 Task: Create a due date automation trigger when advanced on, the moment a card is due add fields with custom field "Resume" set to a date not in this month.
Action: Mouse moved to (891, 262)
Screenshot: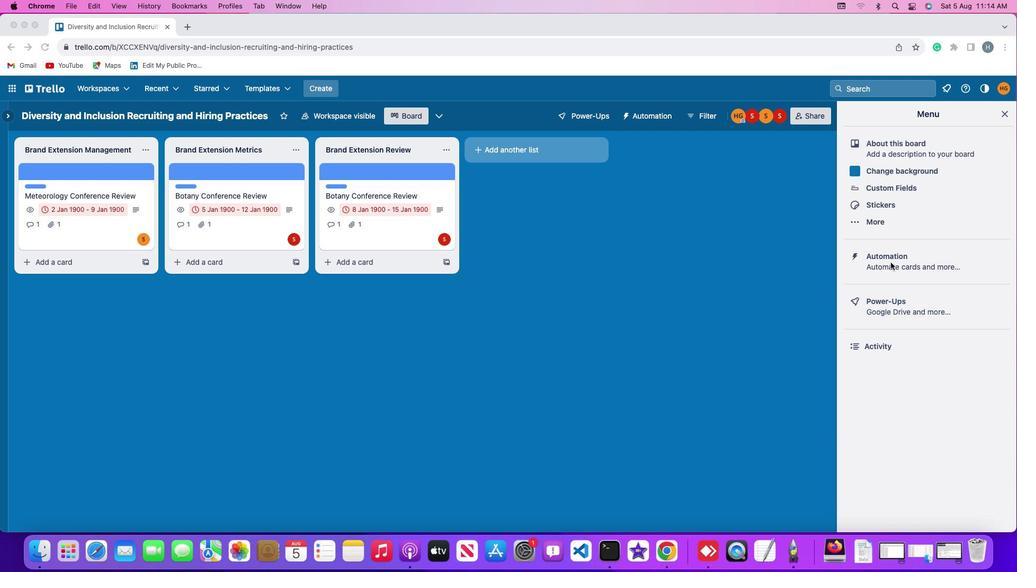 
Action: Mouse pressed left at (891, 262)
Screenshot: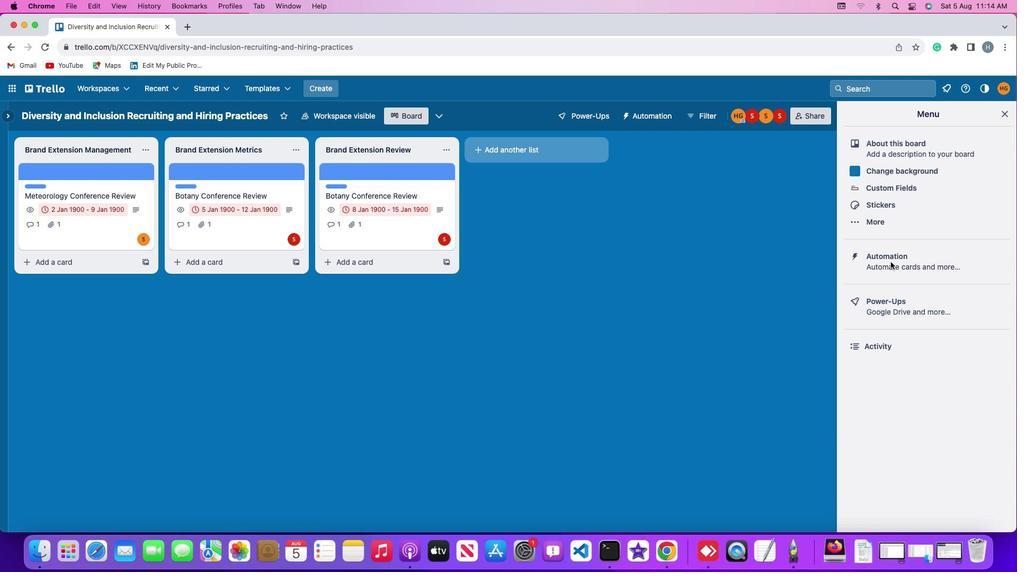 
Action: Mouse moved to (891, 262)
Screenshot: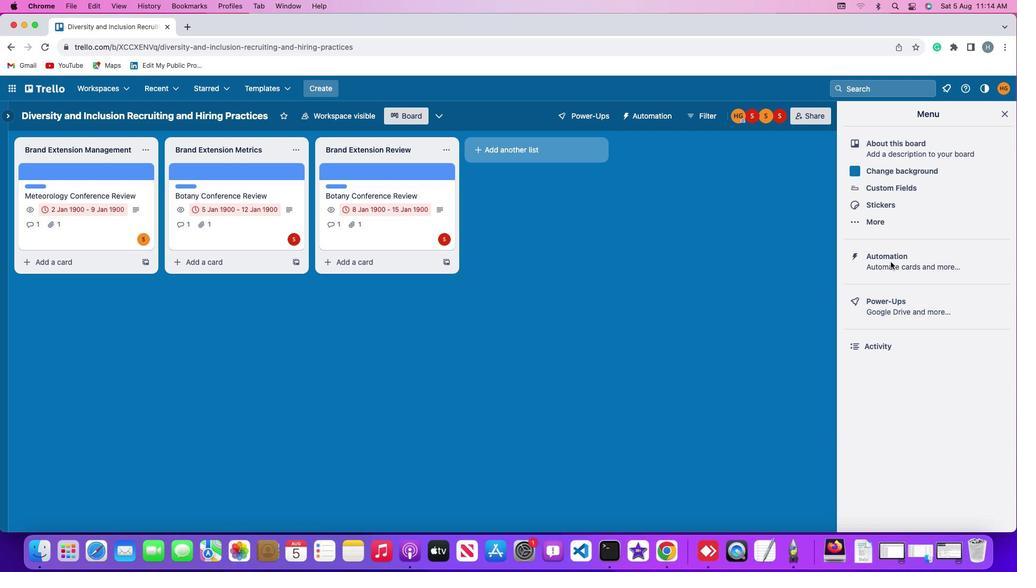 
Action: Mouse pressed left at (891, 262)
Screenshot: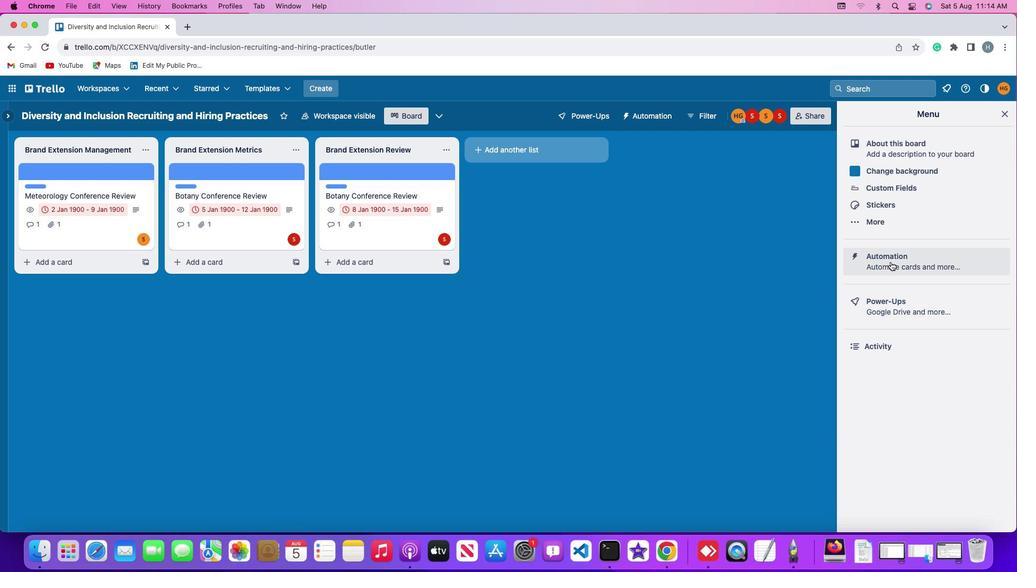 
Action: Mouse moved to (81, 253)
Screenshot: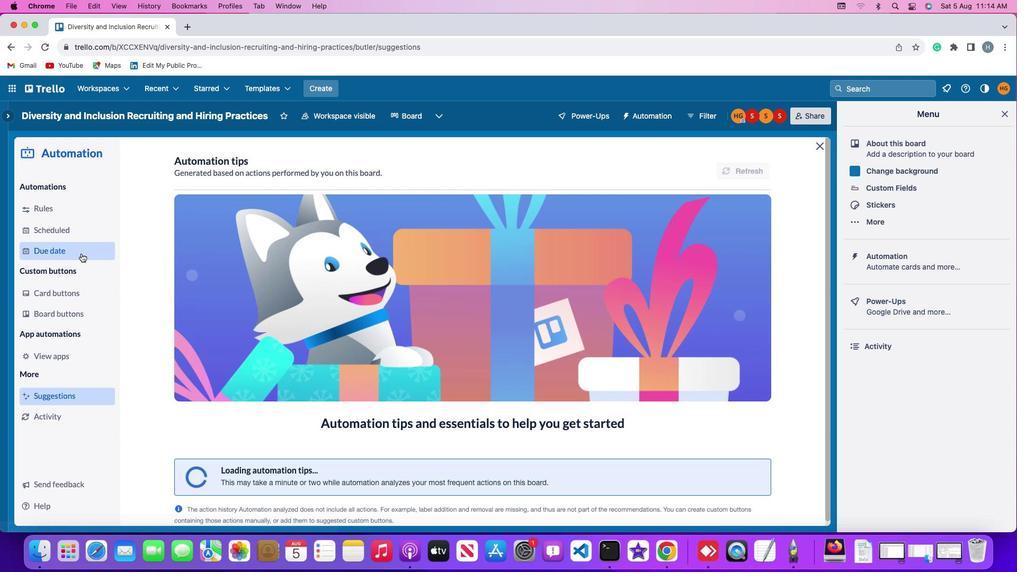 
Action: Mouse pressed left at (81, 253)
Screenshot: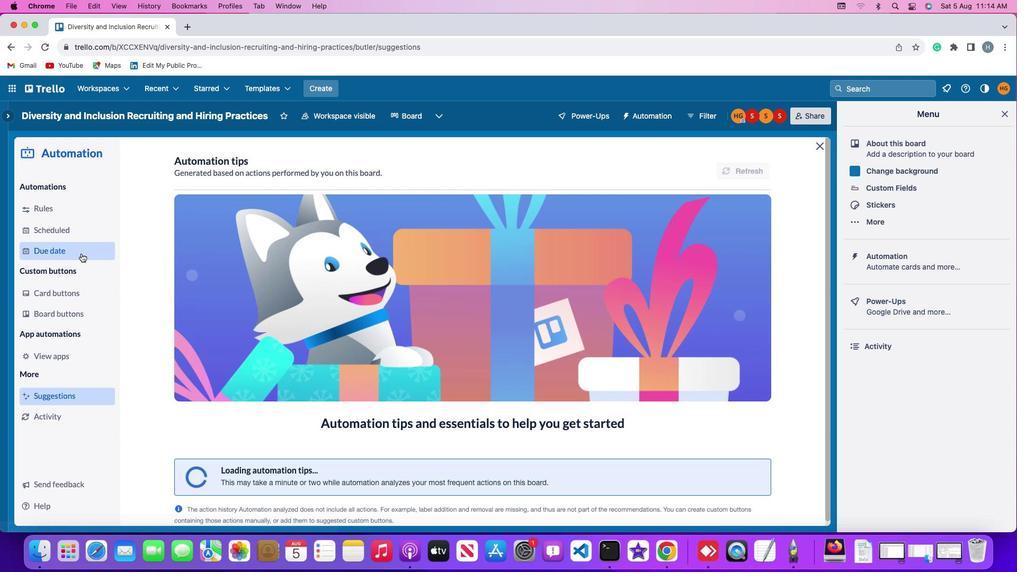 
Action: Mouse moved to (704, 163)
Screenshot: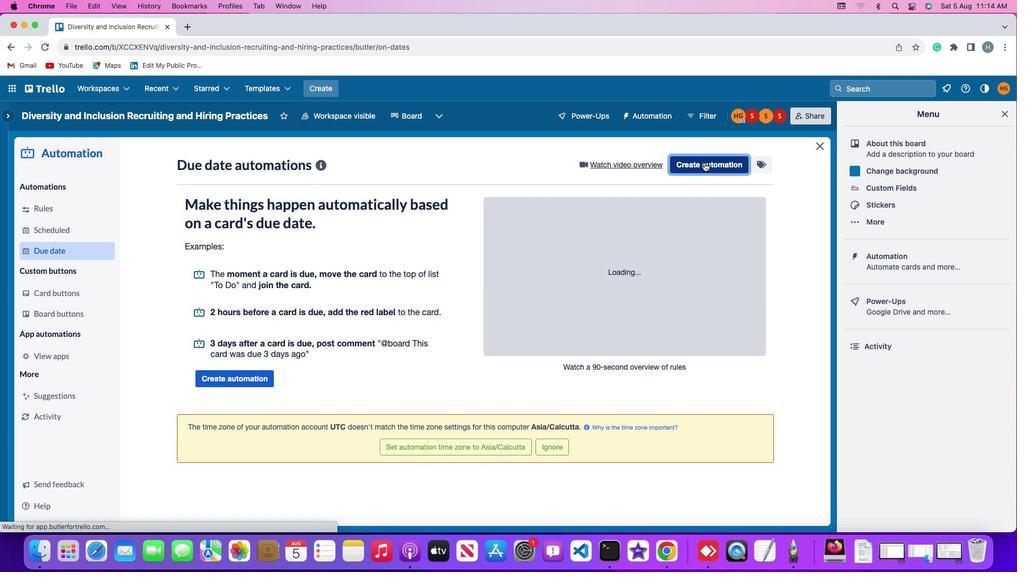 
Action: Mouse pressed left at (704, 163)
Screenshot: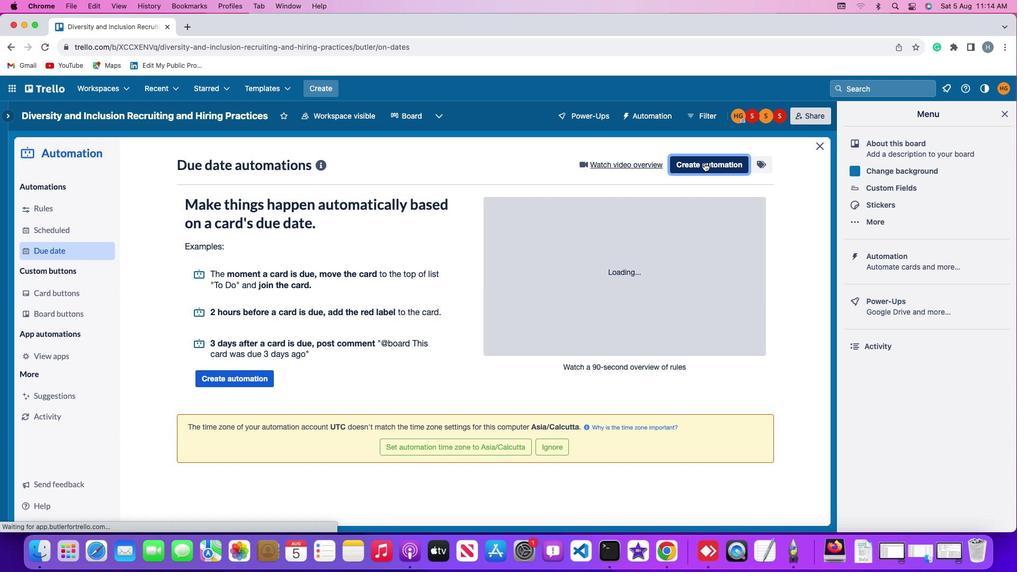 
Action: Mouse moved to (474, 263)
Screenshot: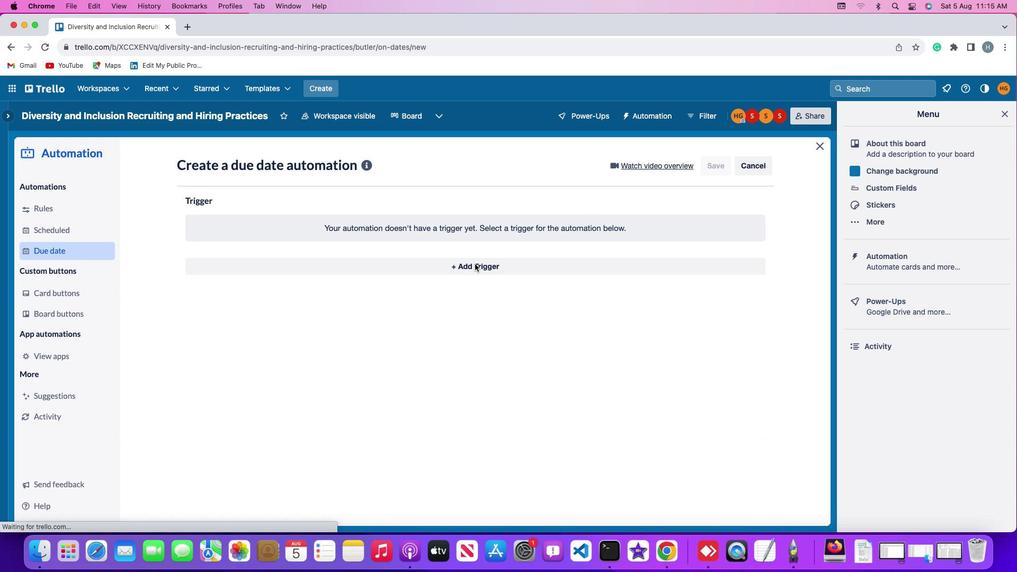 
Action: Mouse pressed left at (474, 263)
Screenshot: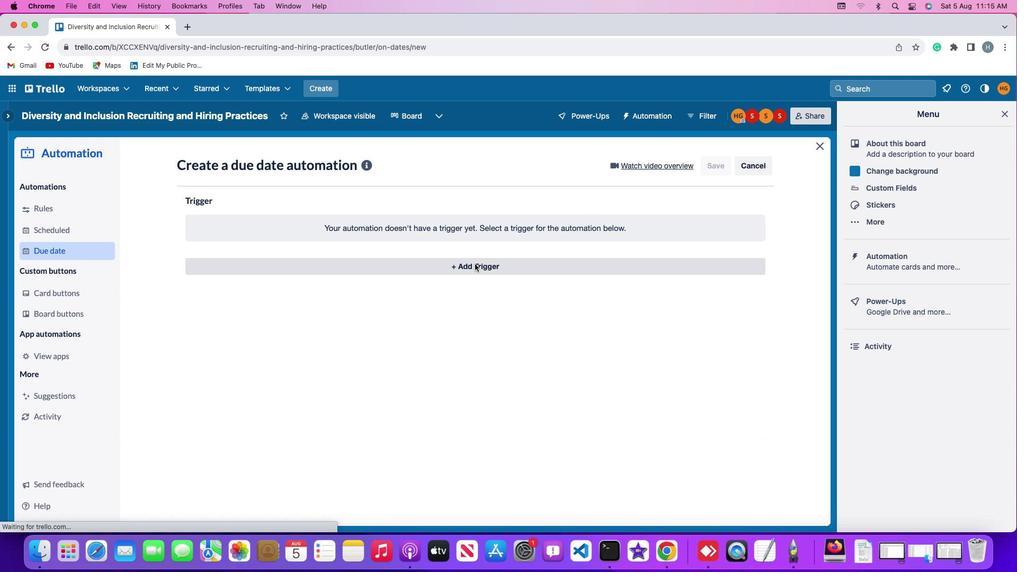 
Action: Mouse moved to (216, 391)
Screenshot: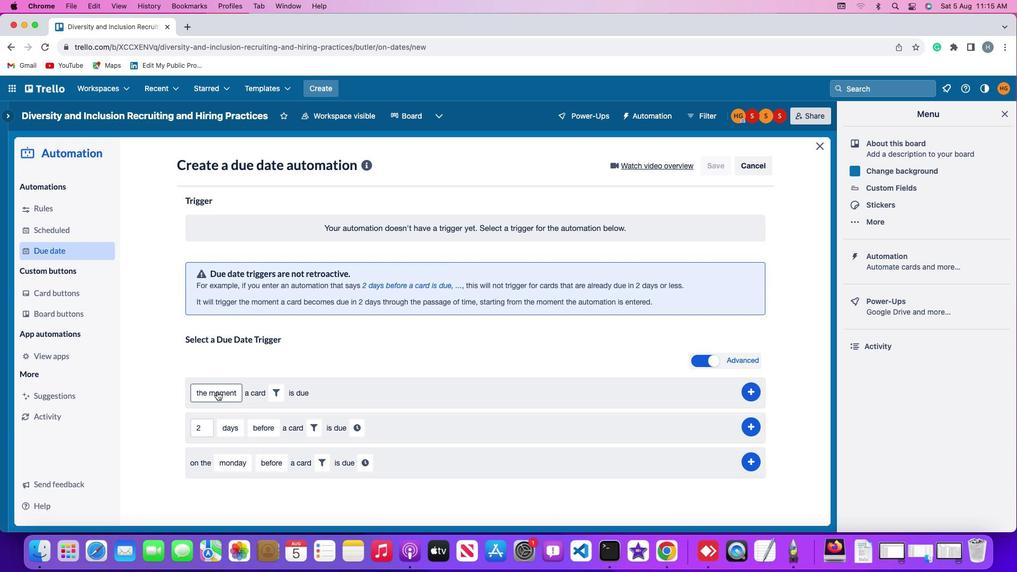 
Action: Mouse pressed left at (216, 391)
Screenshot: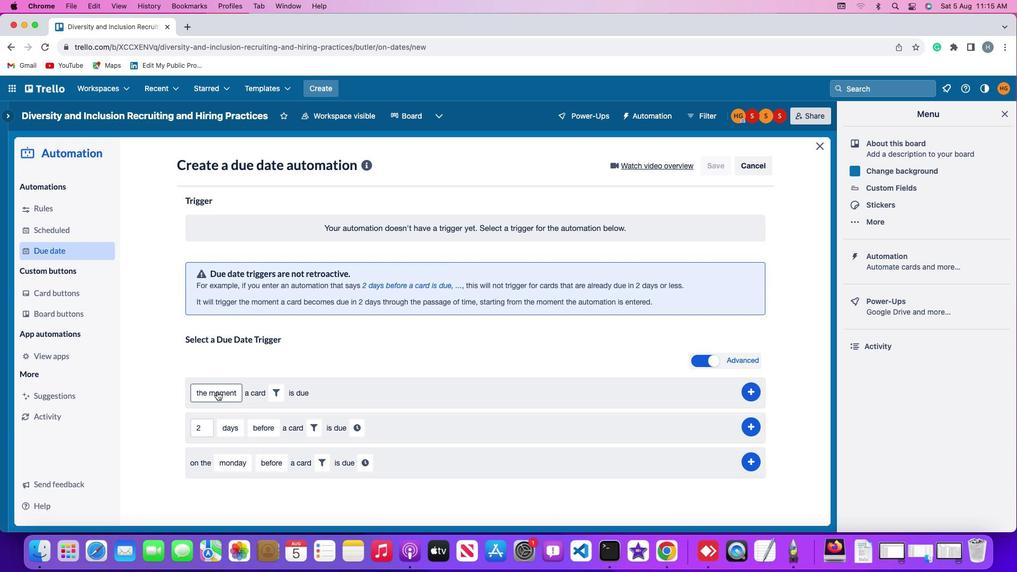
Action: Mouse moved to (228, 415)
Screenshot: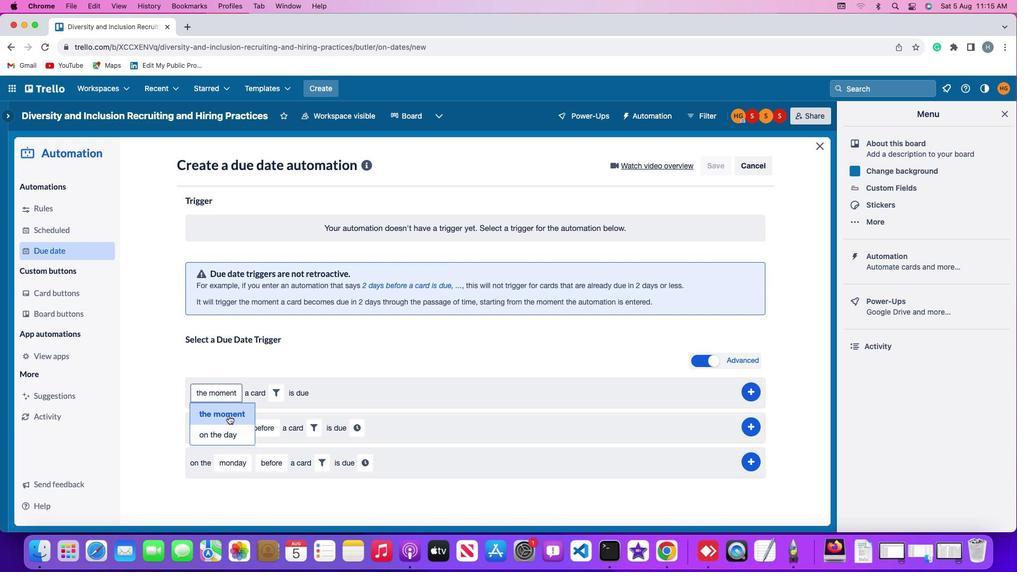 
Action: Mouse pressed left at (228, 415)
Screenshot: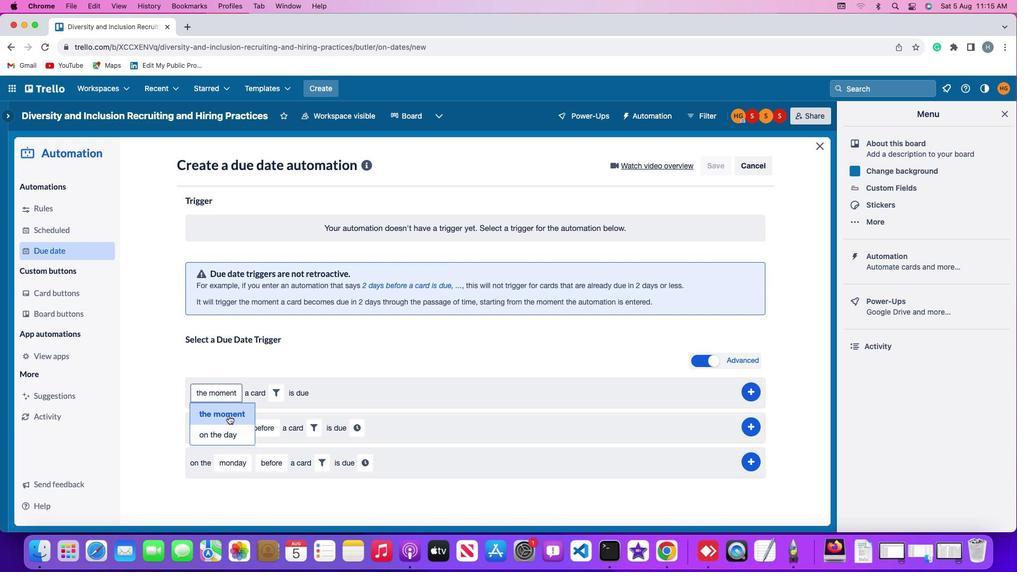 
Action: Mouse moved to (275, 393)
Screenshot: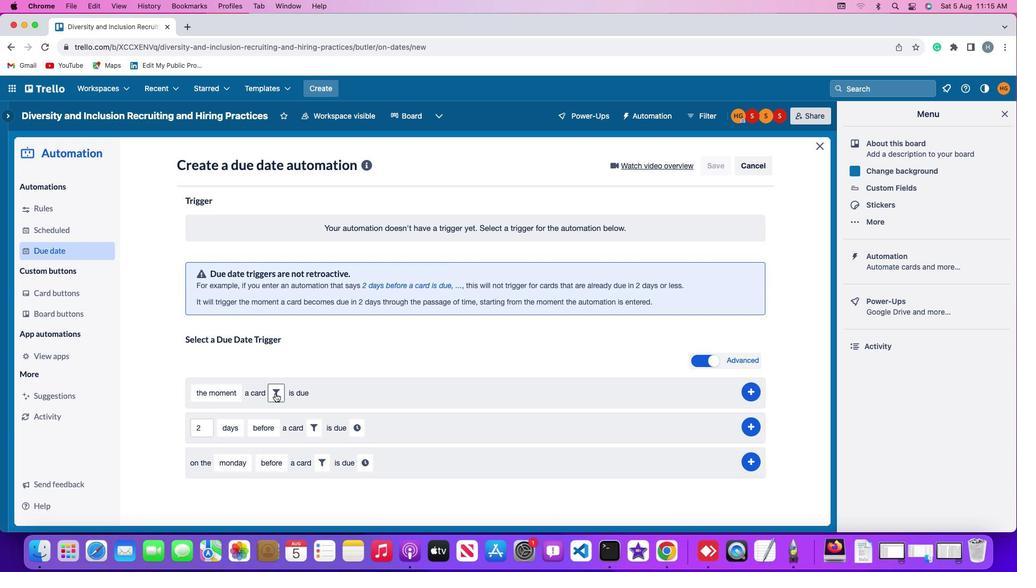 
Action: Mouse pressed left at (275, 393)
Screenshot: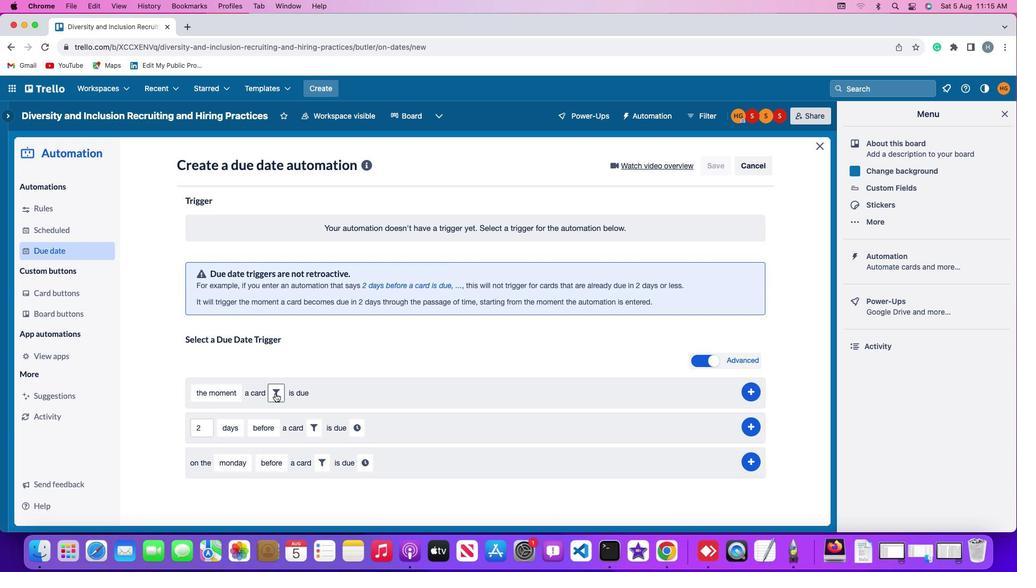 
Action: Mouse moved to (451, 428)
Screenshot: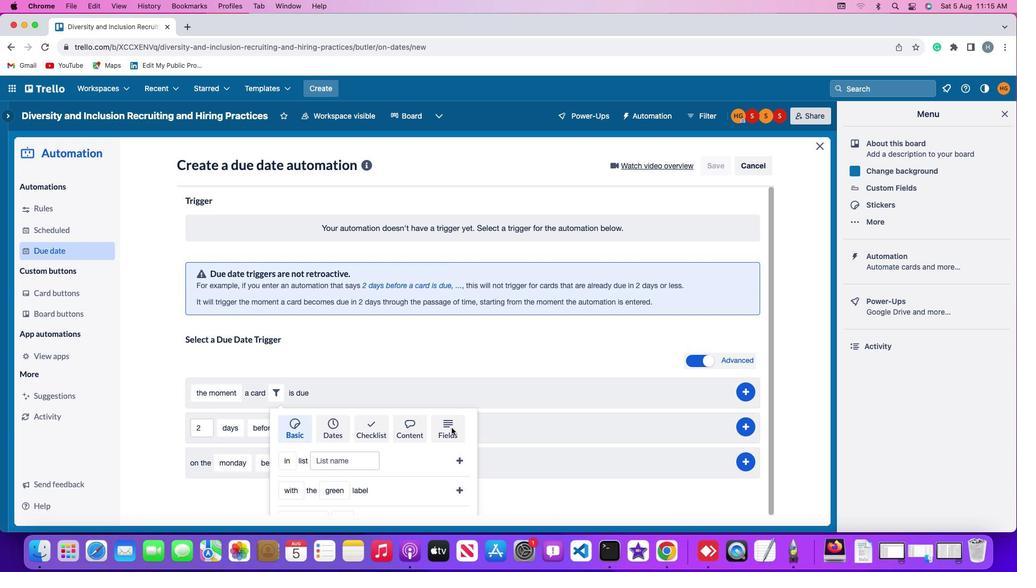 
Action: Mouse pressed left at (451, 428)
Screenshot: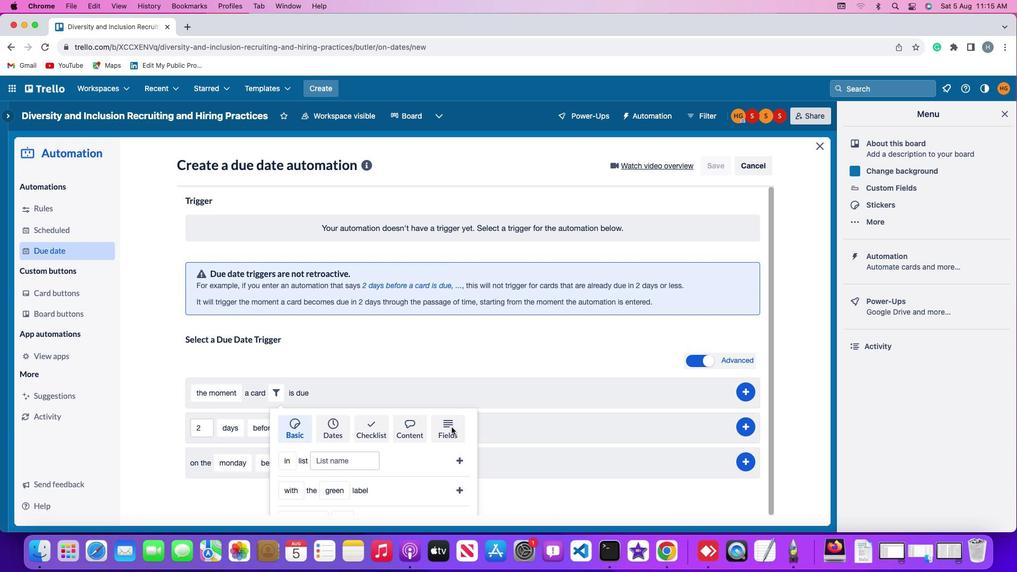 
Action: Mouse moved to (451, 427)
Screenshot: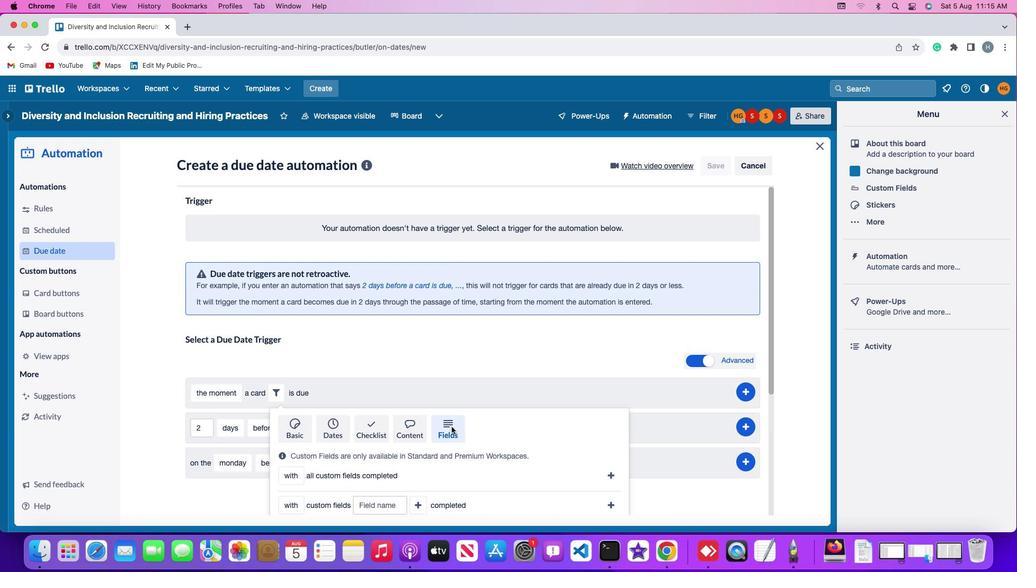 
Action: Mouse scrolled (451, 427) with delta (0, 0)
Screenshot: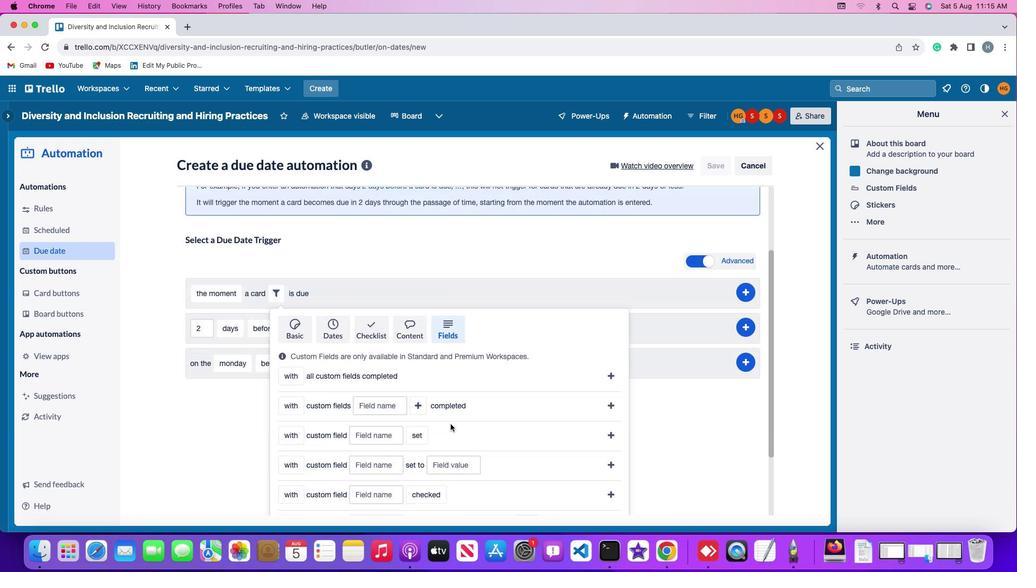
Action: Mouse scrolled (451, 427) with delta (0, 0)
Screenshot: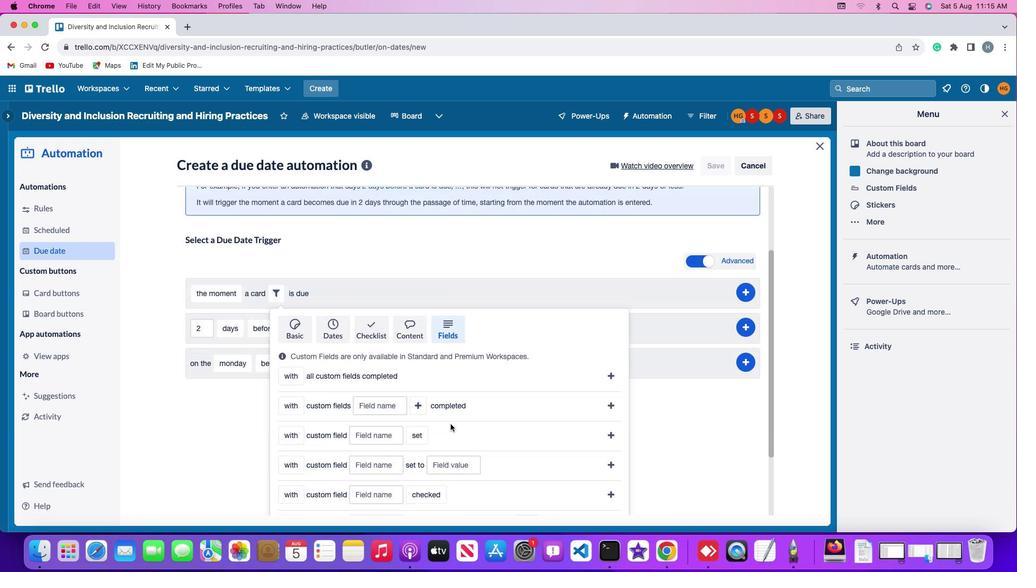 
Action: Mouse scrolled (451, 427) with delta (0, -1)
Screenshot: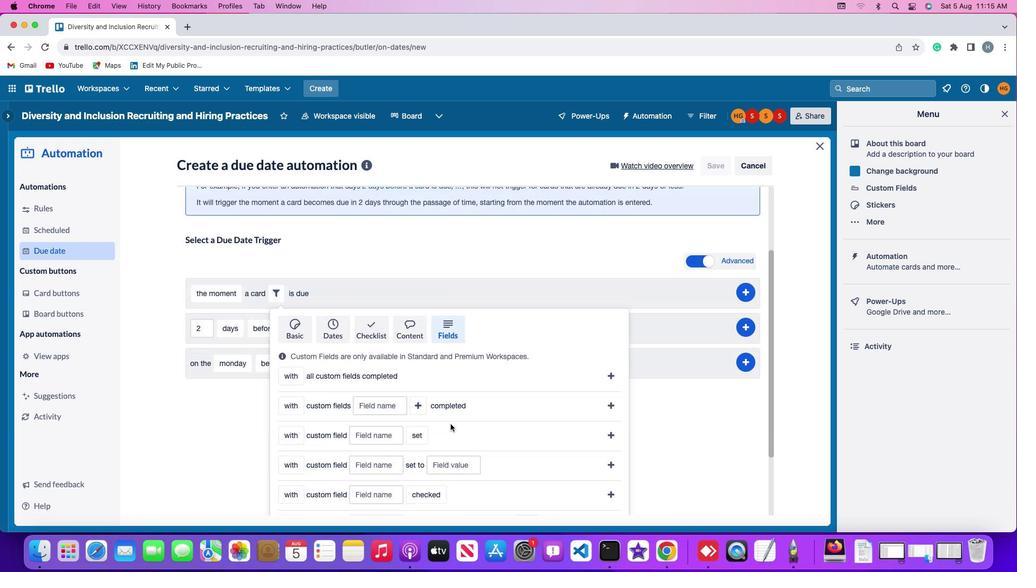 
Action: Mouse scrolled (451, 427) with delta (0, -2)
Screenshot: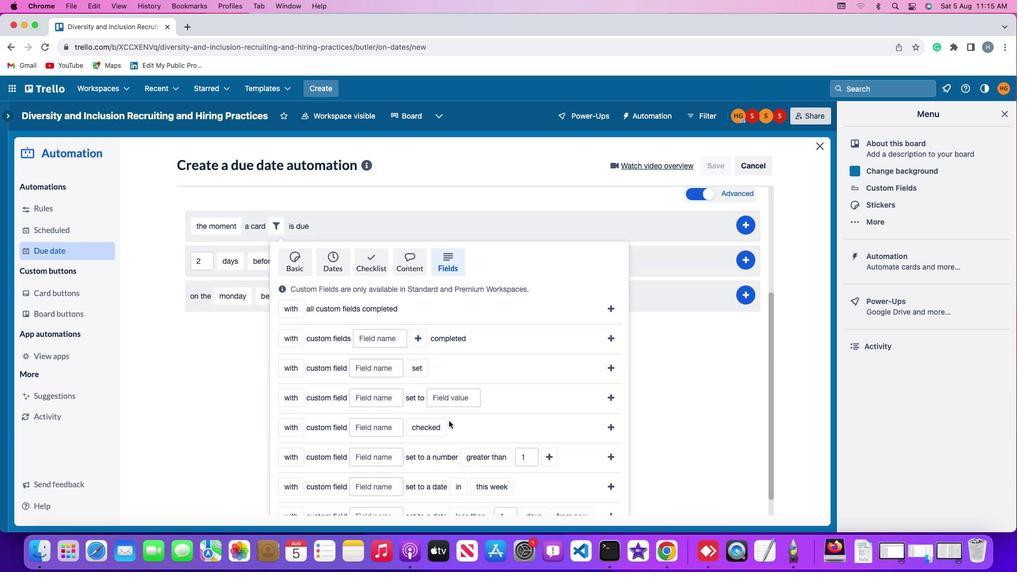 
Action: Mouse scrolled (451, 427) with delta (0, -3)
Screenshot: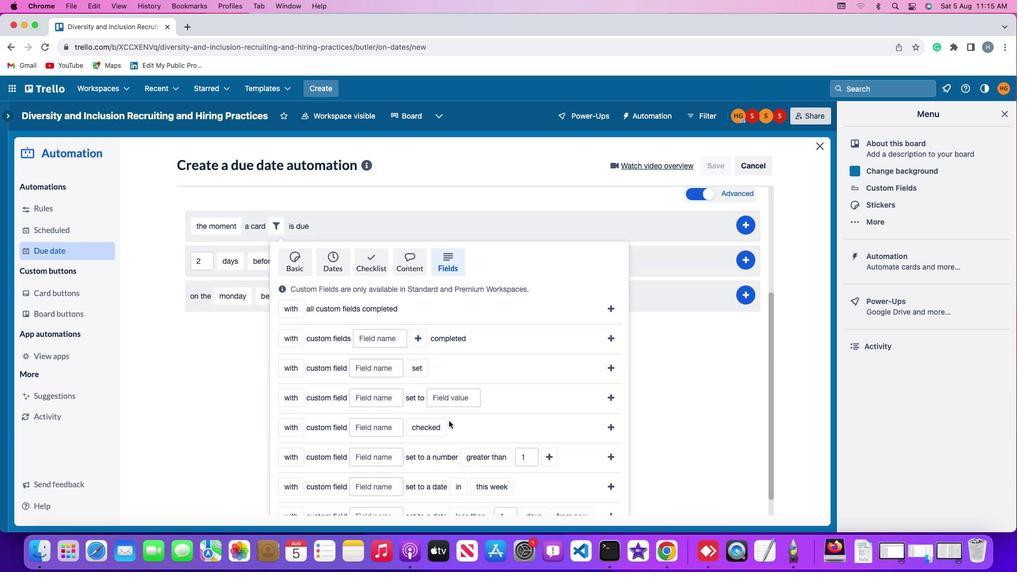 
Action: Mouse scrolled (451, 427) with delta (0, -3)
Screenshot: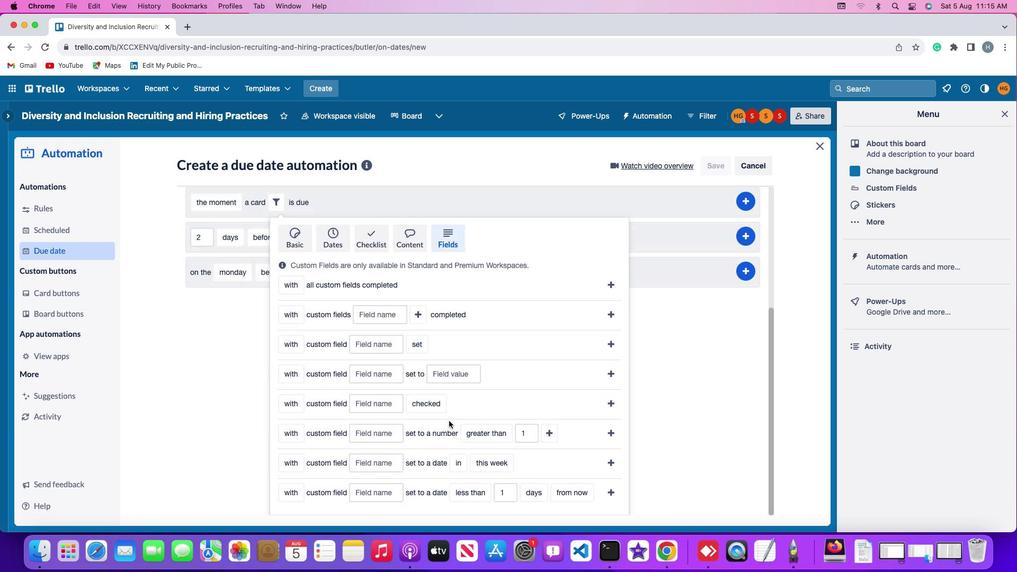 
Action: Mouse scrolled (451, 427) with delta (0, -3)
Screenshot: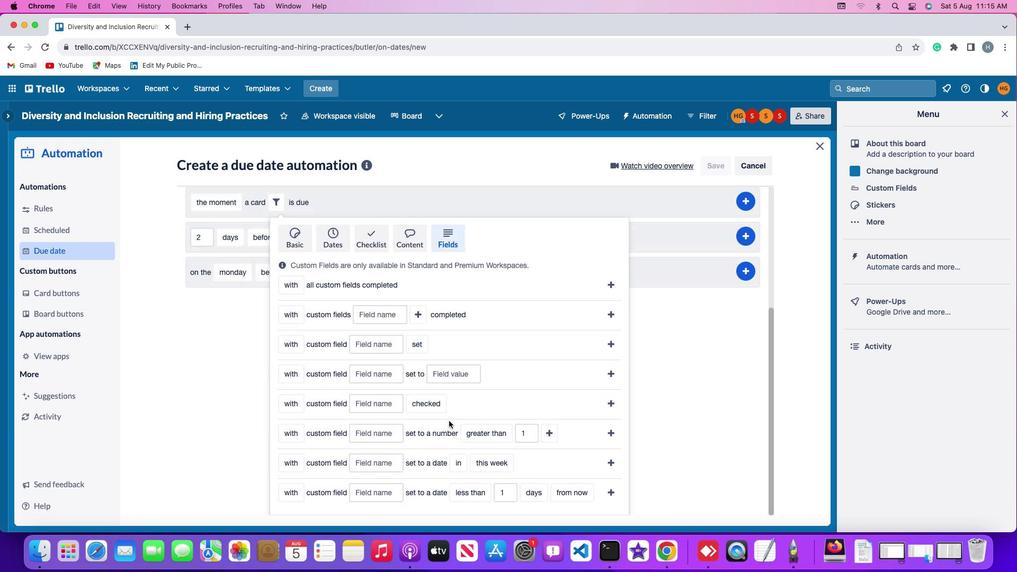
Action: Mouse moved to (448, 420)
Screenshot: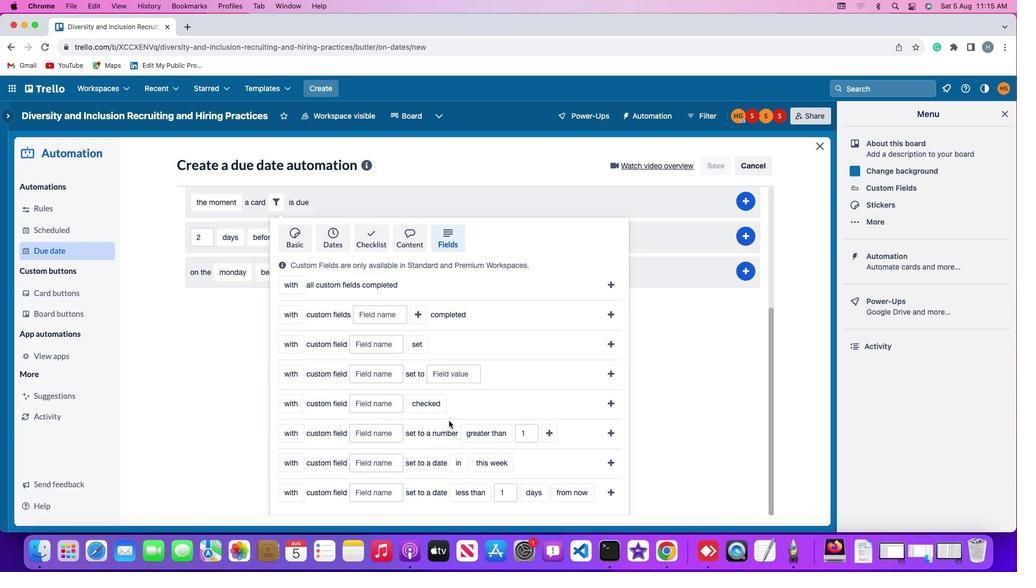 
Action: Mouse scrolled (448, 420) with delta (0, 0)
Screenshot: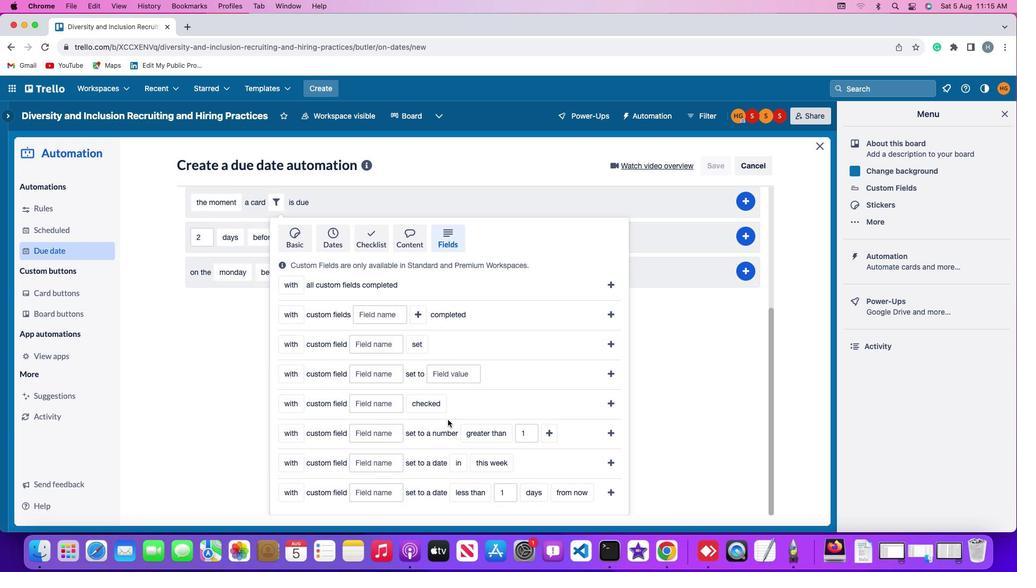 
Action: Mouse scrolled (448, 420) with delta (0, 0)
Screenshot: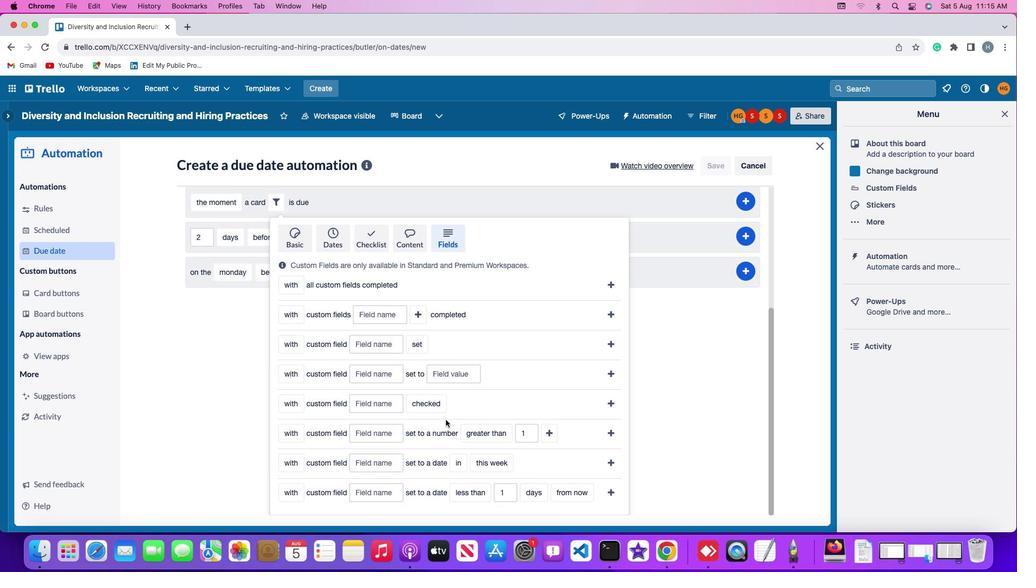 
Action: Mouse scrolled (448, 420) with delta (0, -1)
Screenshot: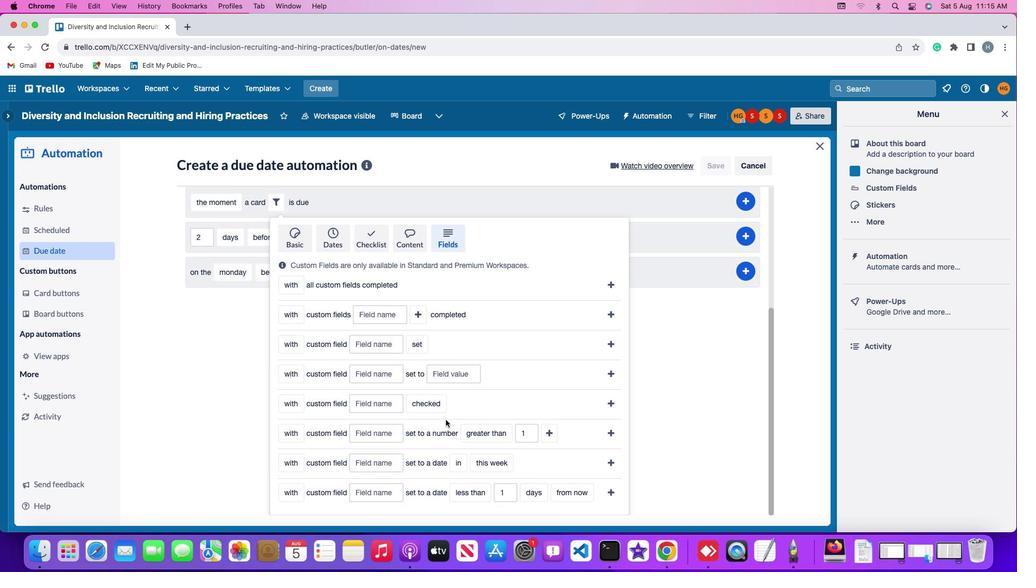 
Action: Mouse moved to (292, 460)
Screenshot: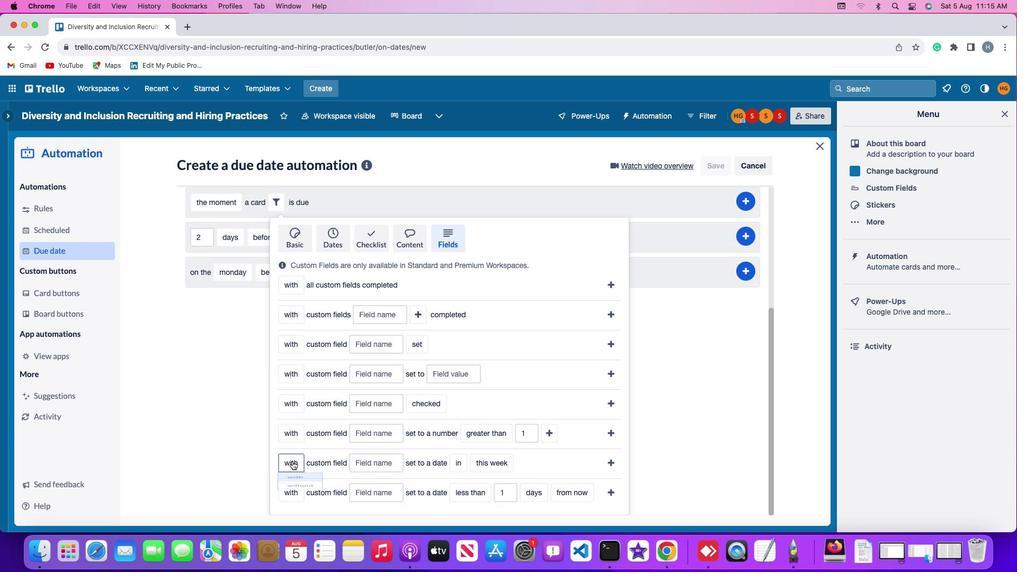 
Action: Mouse pressed left at (292, 460)
Screenshot: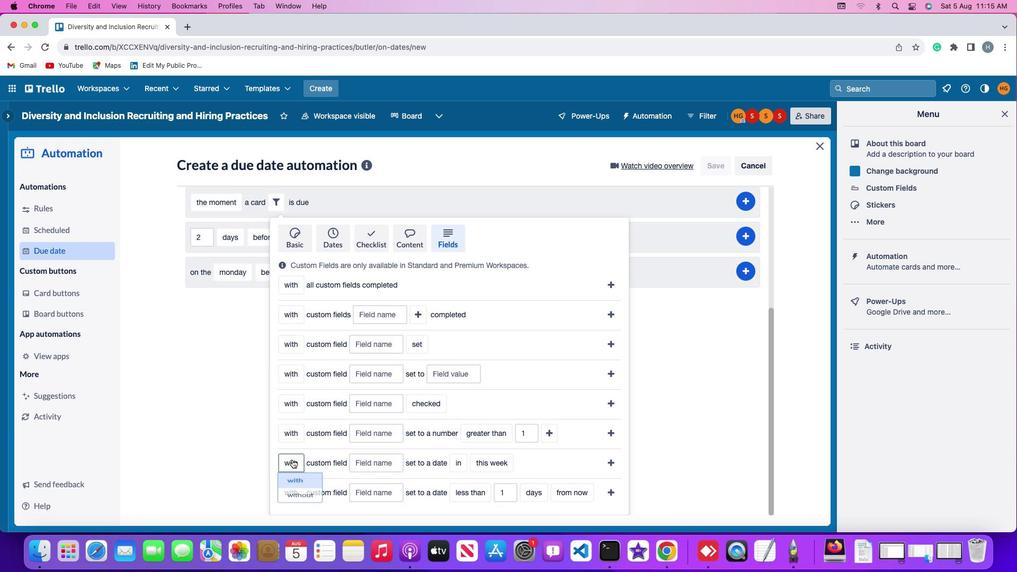 
Action: Mouse moved to (300, 482)
Screenshot: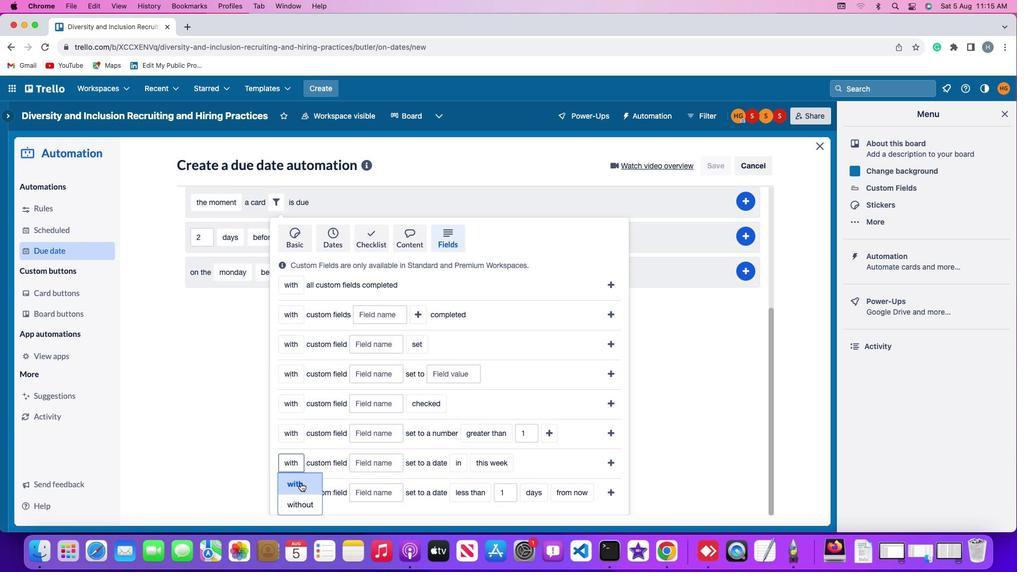 
Action: Mouse pressed left at (300, 482)
Screenshot: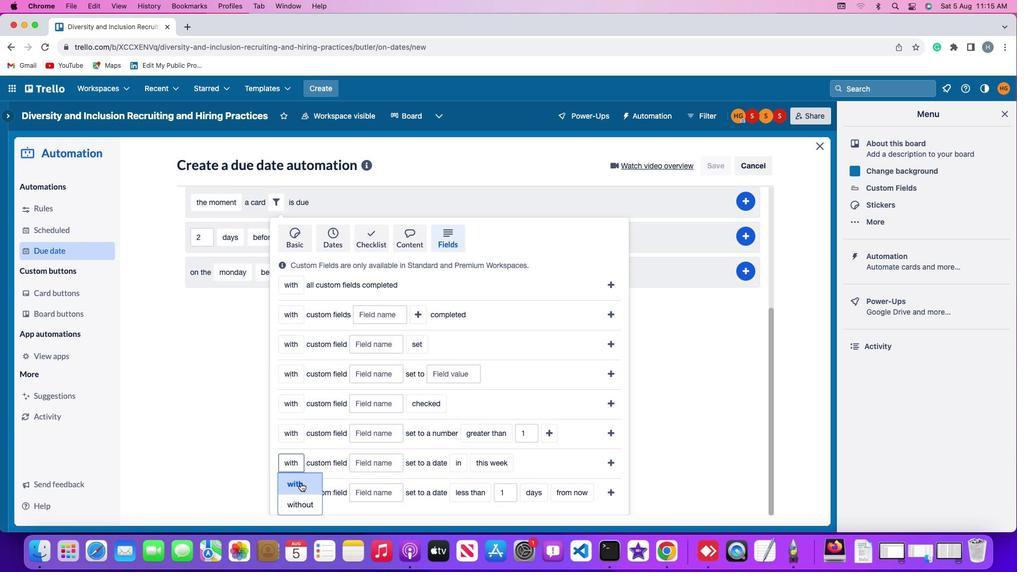 
Action: Mouse moved to (375, 462)
Screenshot: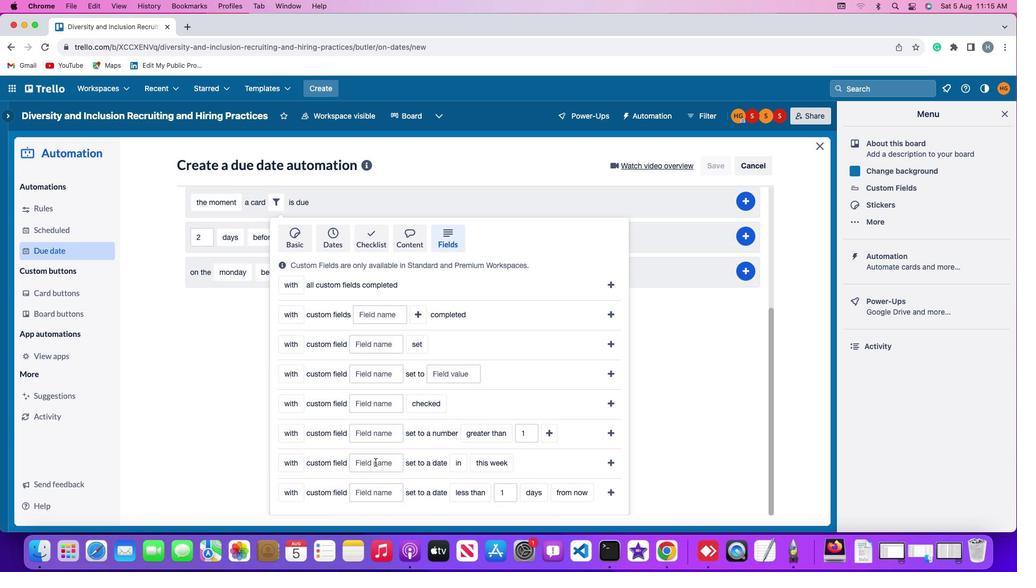 
Action: Mouse pressed left at (375, 462)
Screenshot: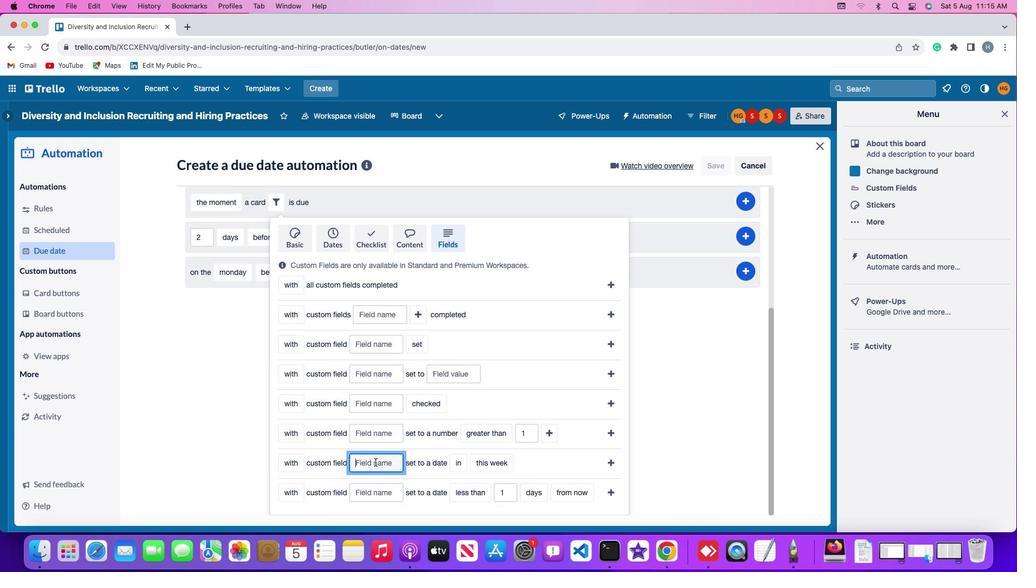 
Action: Mouse moved to (375, 462)
Screenshot: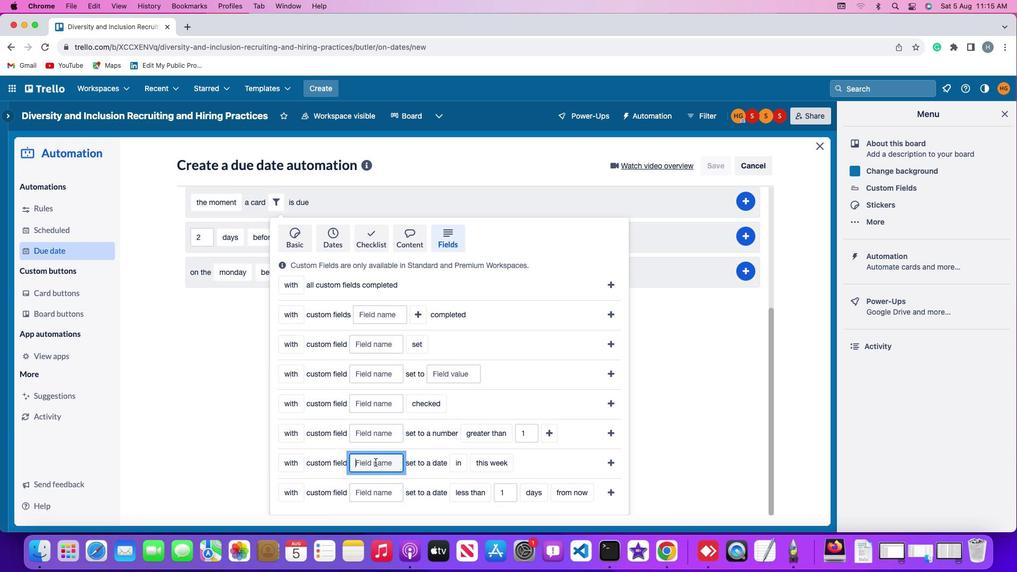 
Action: Key pressed Key.shift'R''e''s''u''m''e'
Screenshot: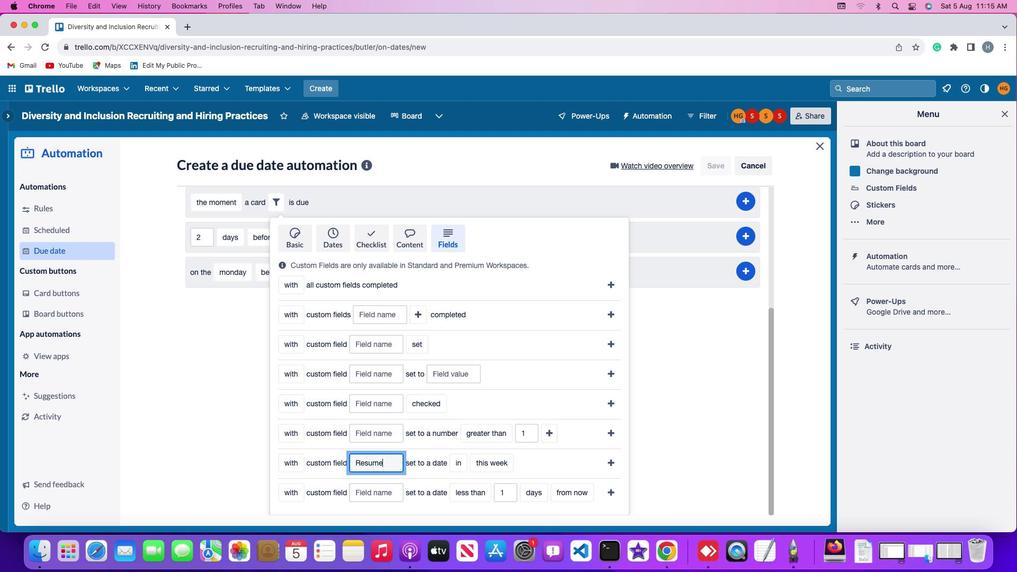 
Action: Mouse moved to (459, 461)
Screenshot: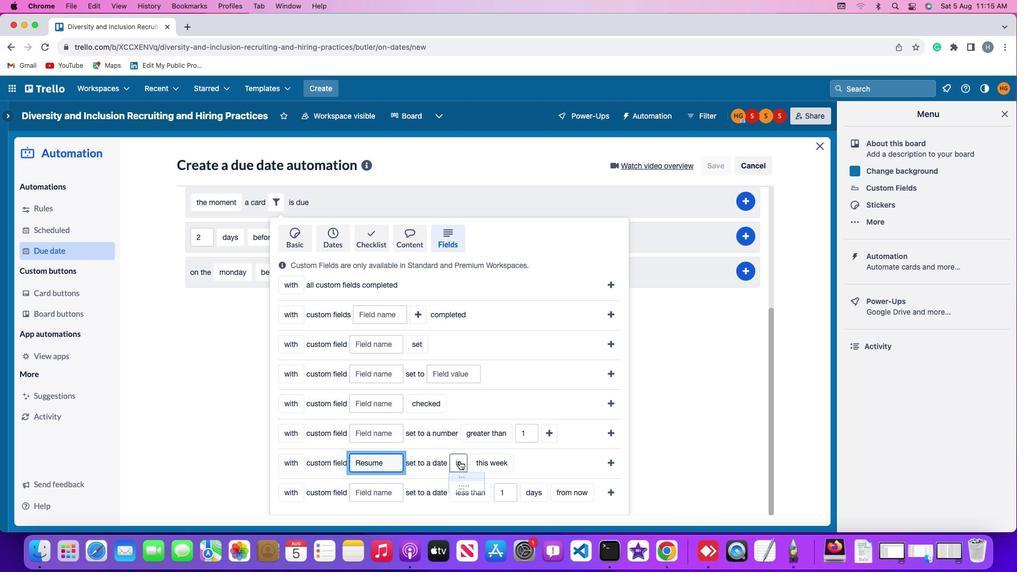 
Action: Mouse pressed left at (459, 461)
Screenshot: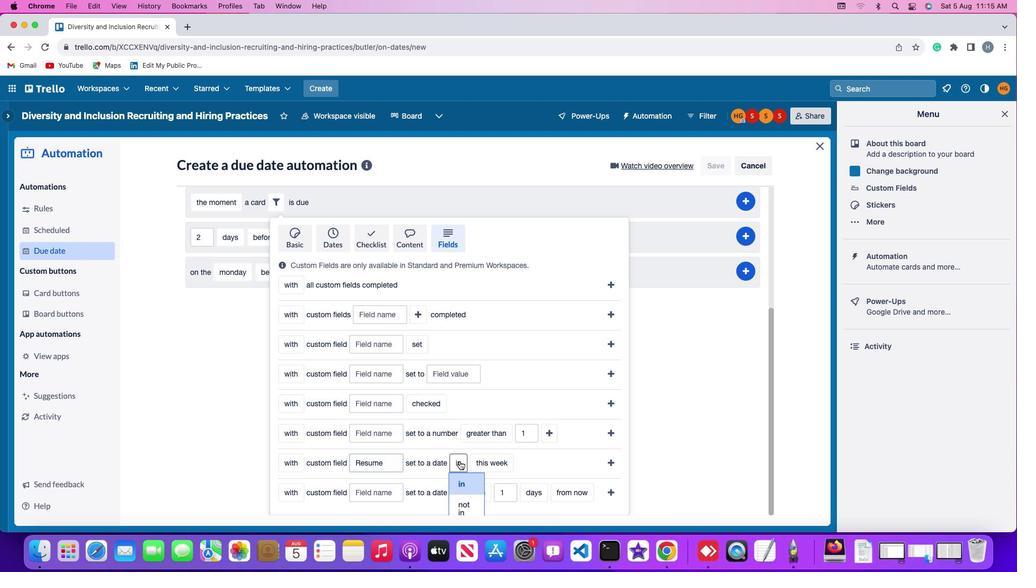 
Action: Mouse moved to (464, 503)
Screenshot: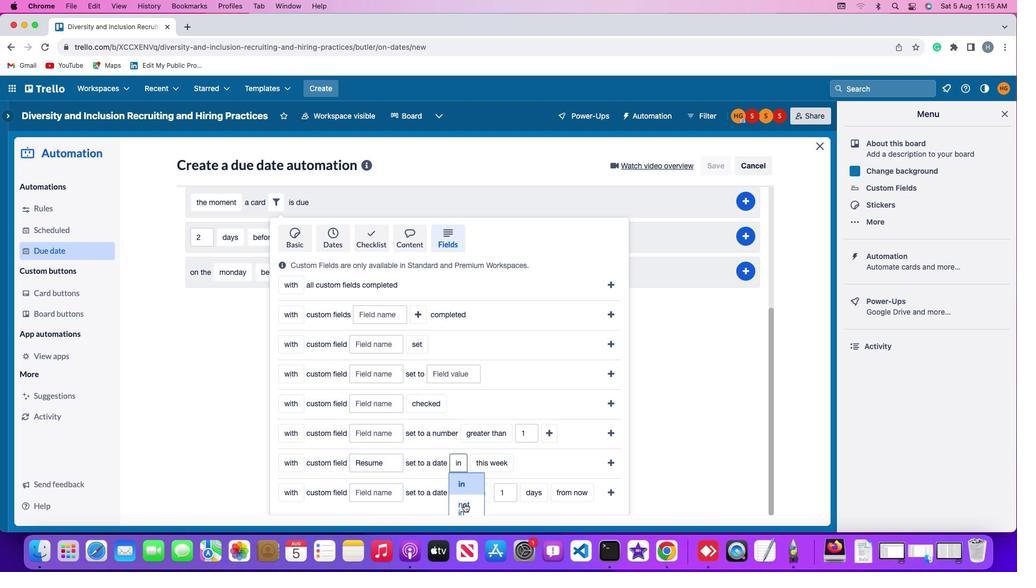 
Action: Mouse pressed left at (464, 503)
Screenshot: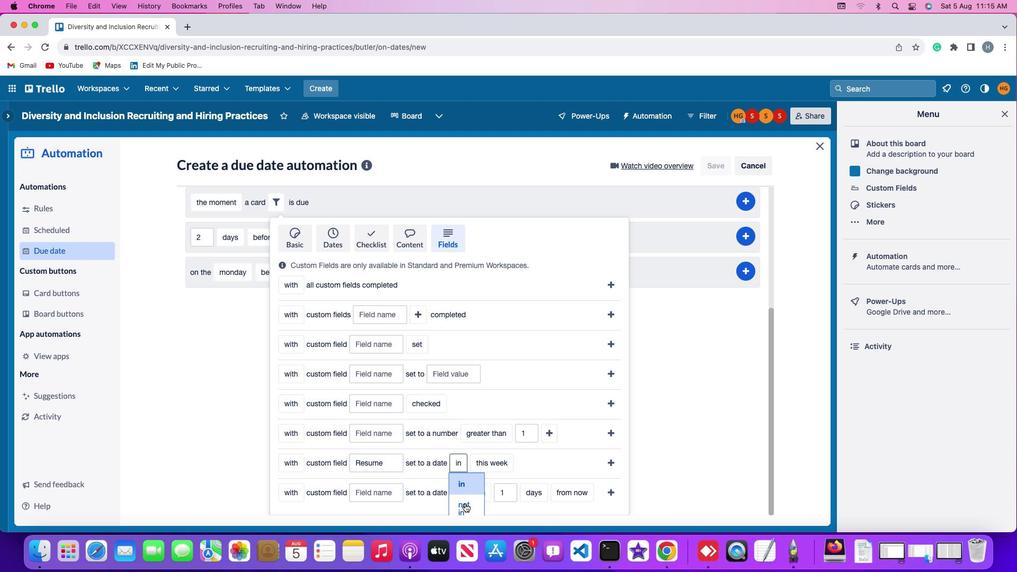 
Action: Mouse moved to (502, 460)
Screenshot: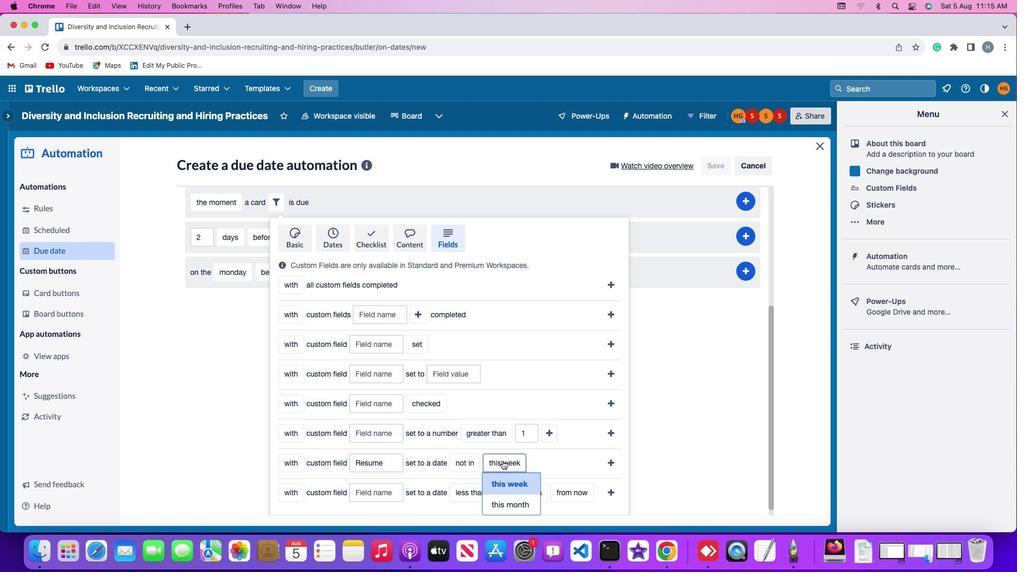 
Action: Mouse pressed left at (502, 460)
Screenshot: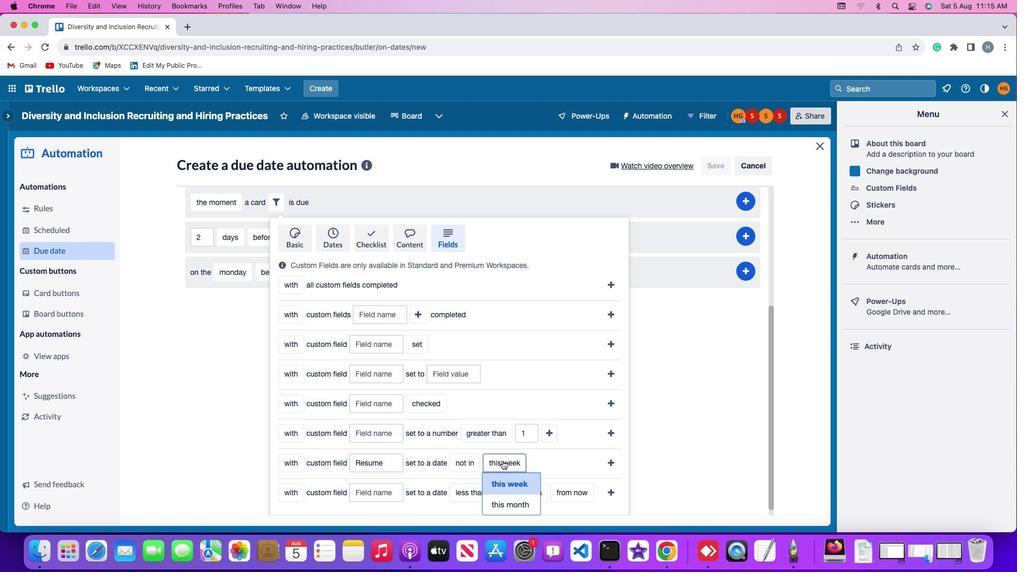 
Action: Mouse moved to (516, 504)
Screenshot: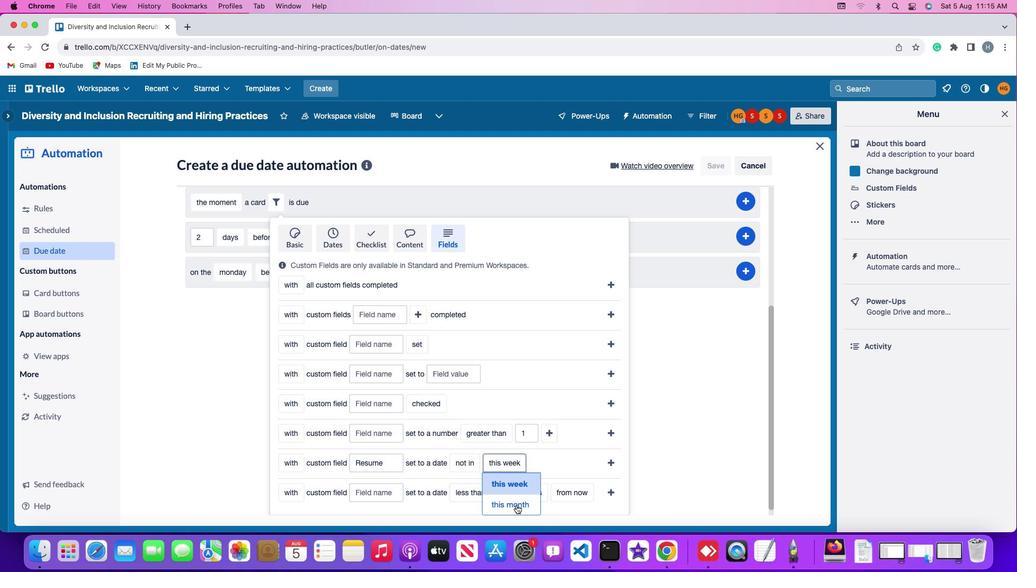 
Action: Mouse pressed left at (516, 504)
Screenshot: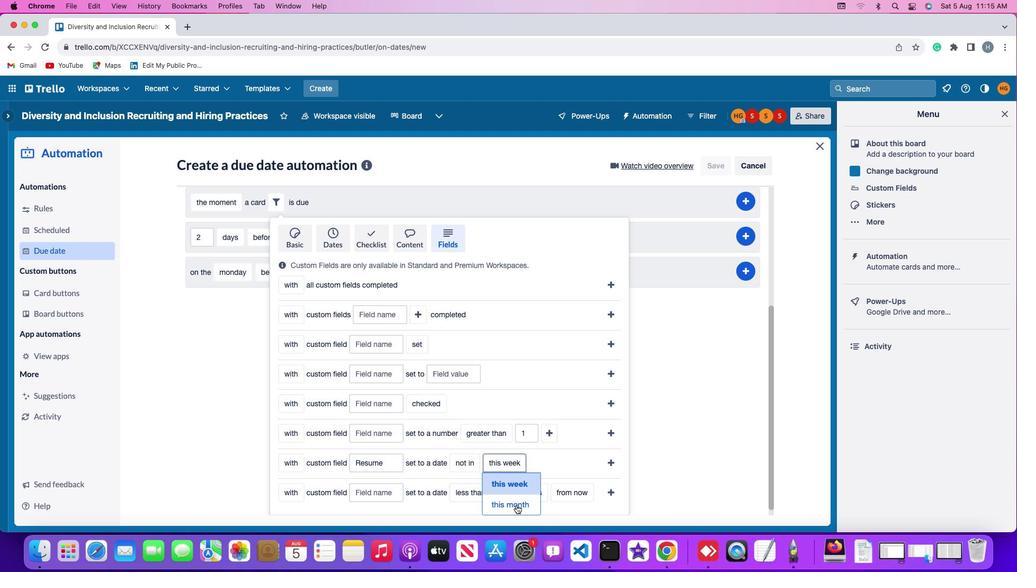 
Action: Mouse moved to (610, 461)
Screenshot: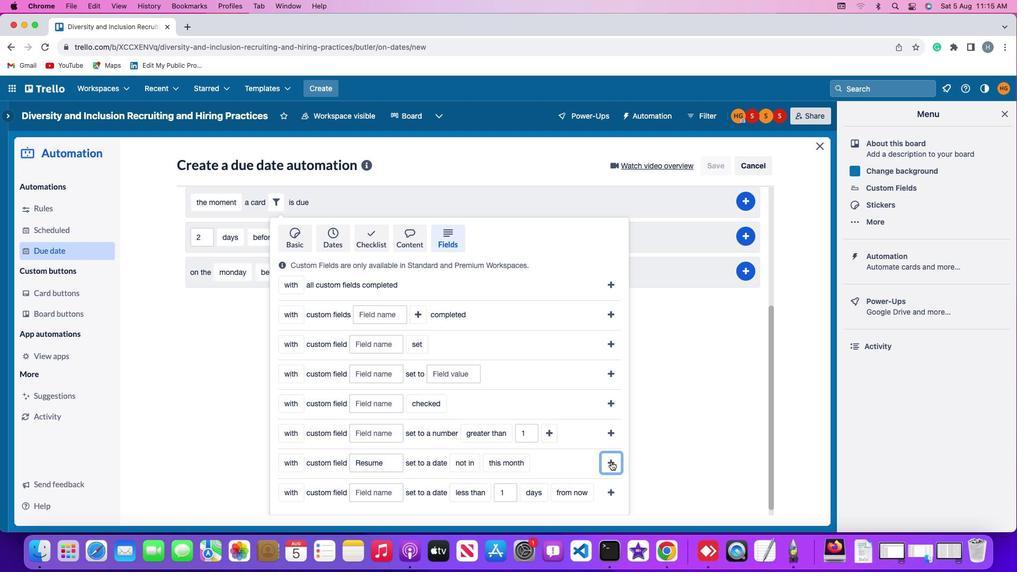
Action: Mouse pressed left at (610, 461)
Screenshot: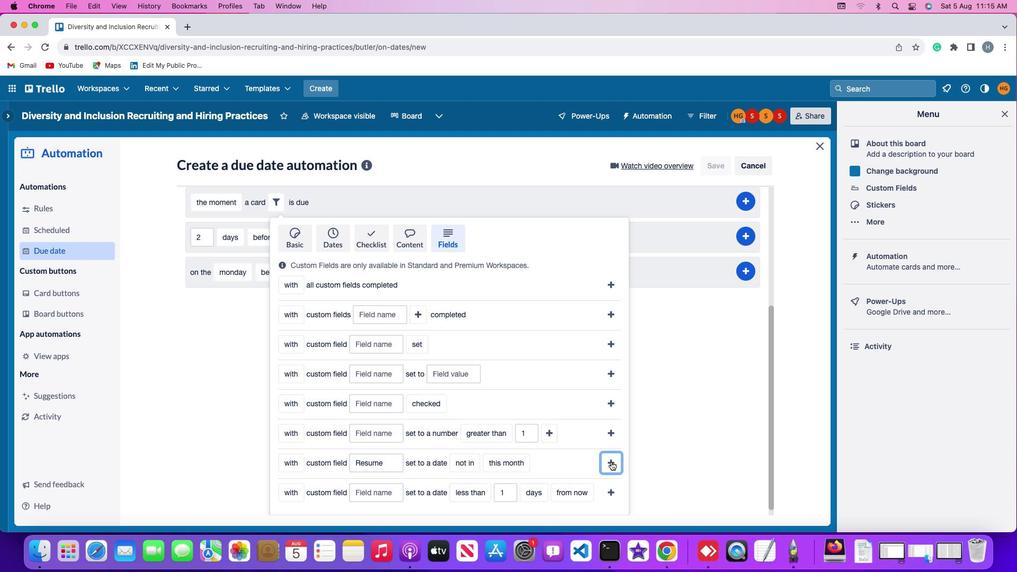 
Action: Mouse moved to (754, 388)
Screenshot: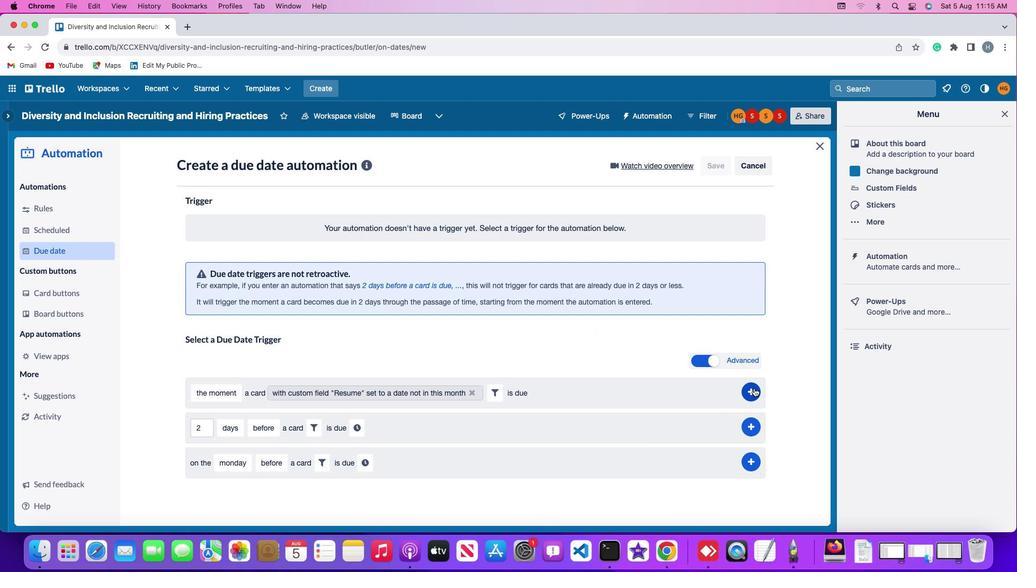 
Action: Mouse pressed left at (754, 388)
Screenshot: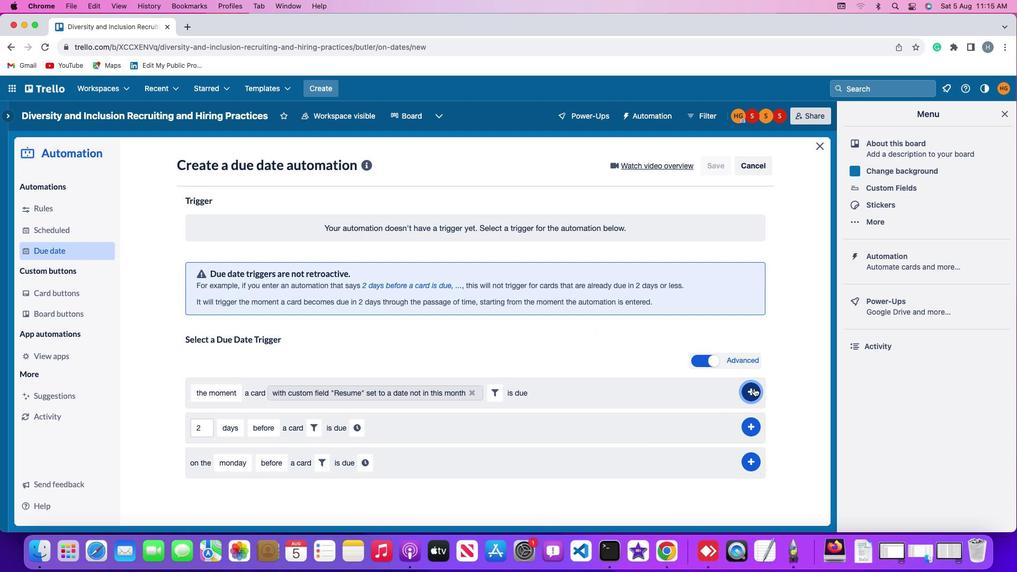 
Action: Mouse moved to (791, 338)
Screenshot: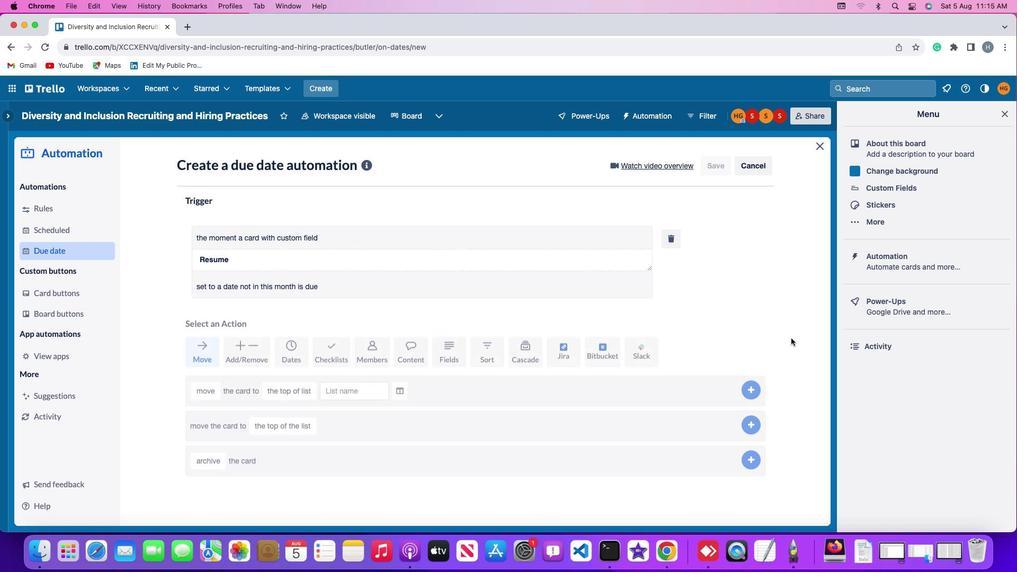 
